 Task: Navigate on foot from Central Park to the American Museum of Natural History.
Action: Mouse moved to (359, 103)
Screenshot: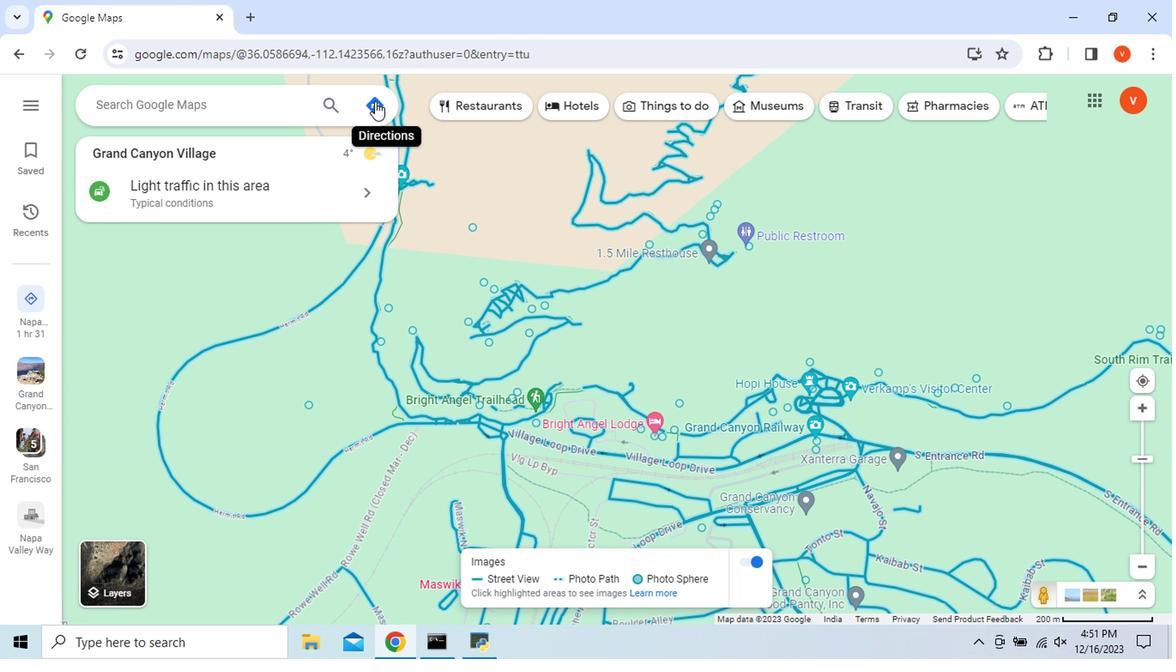 
Action: Mouse pressed left at (359, 103)
Screenshot: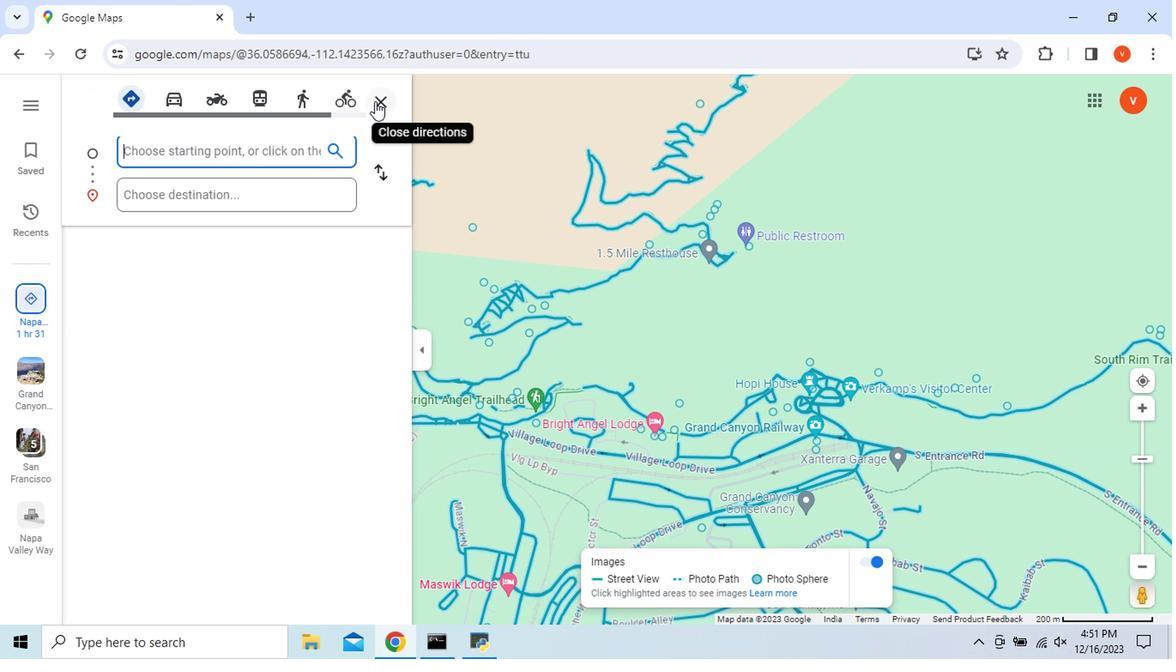 
Action: Mouse moved to (709, 604)
Screenshot: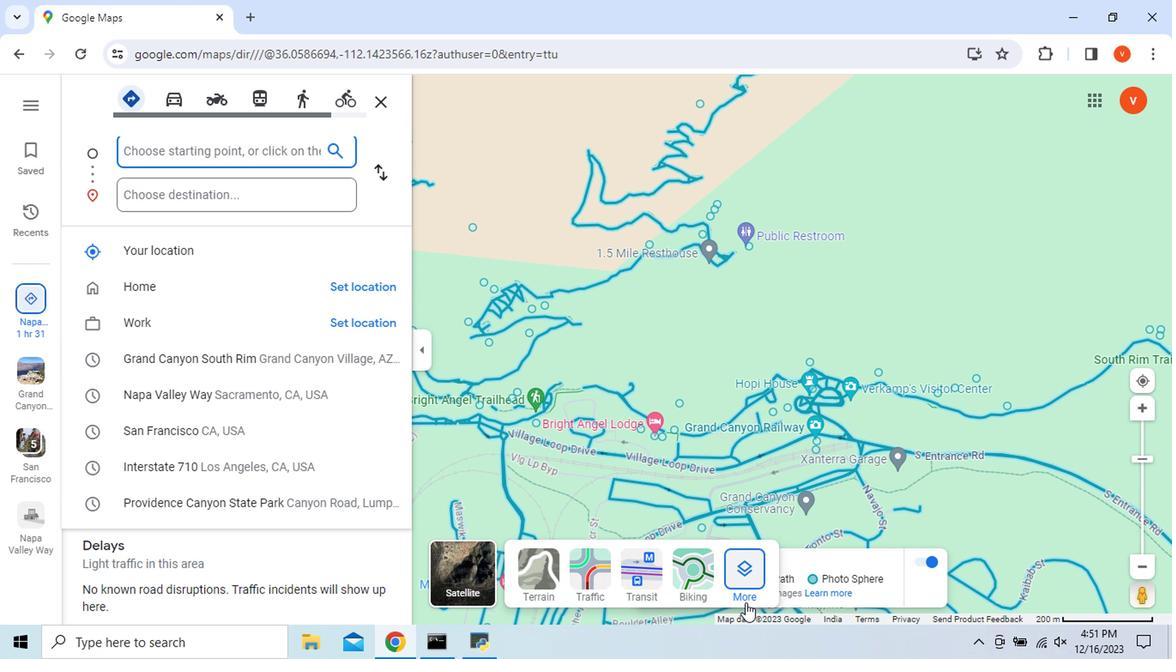 
Action: Mouse pressed left at (709, 604)
Screenshot: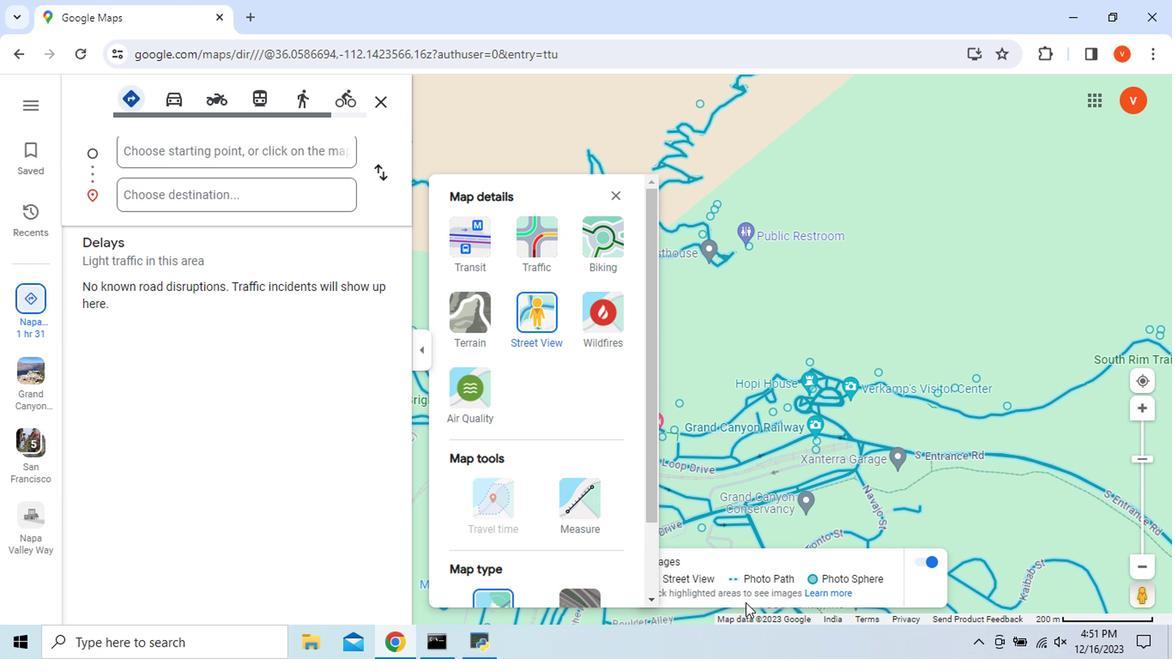 
Action: Mouse moved to (497, 314)
Screenshot: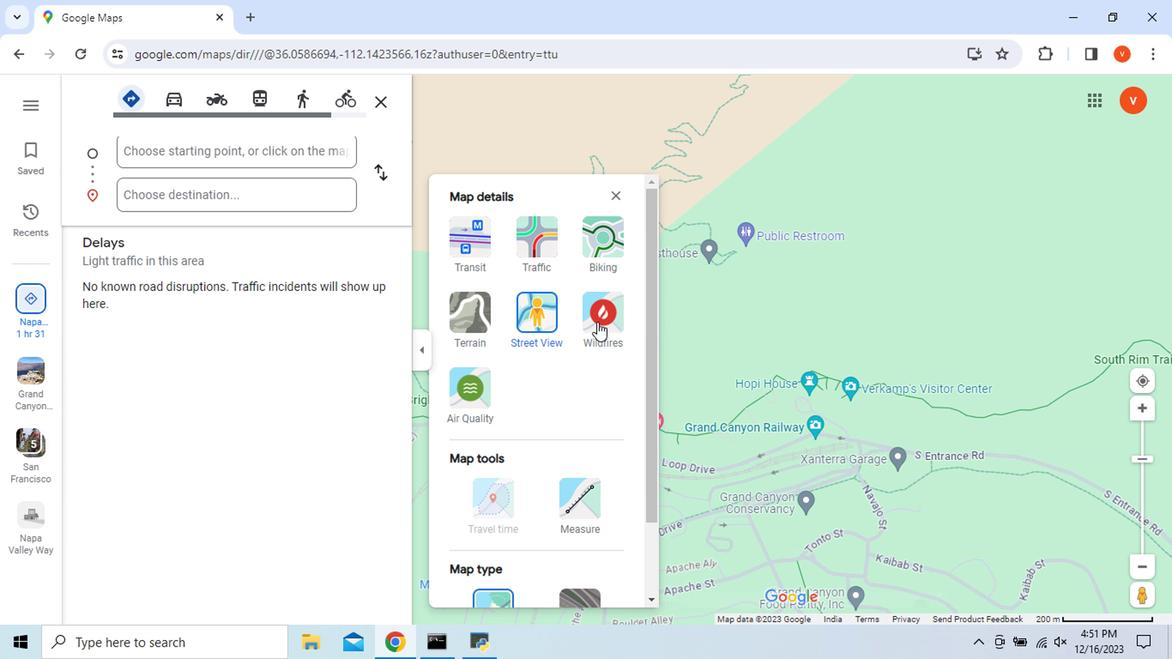 
Action: Mouse pressed left at (497, 314)
Screenshot: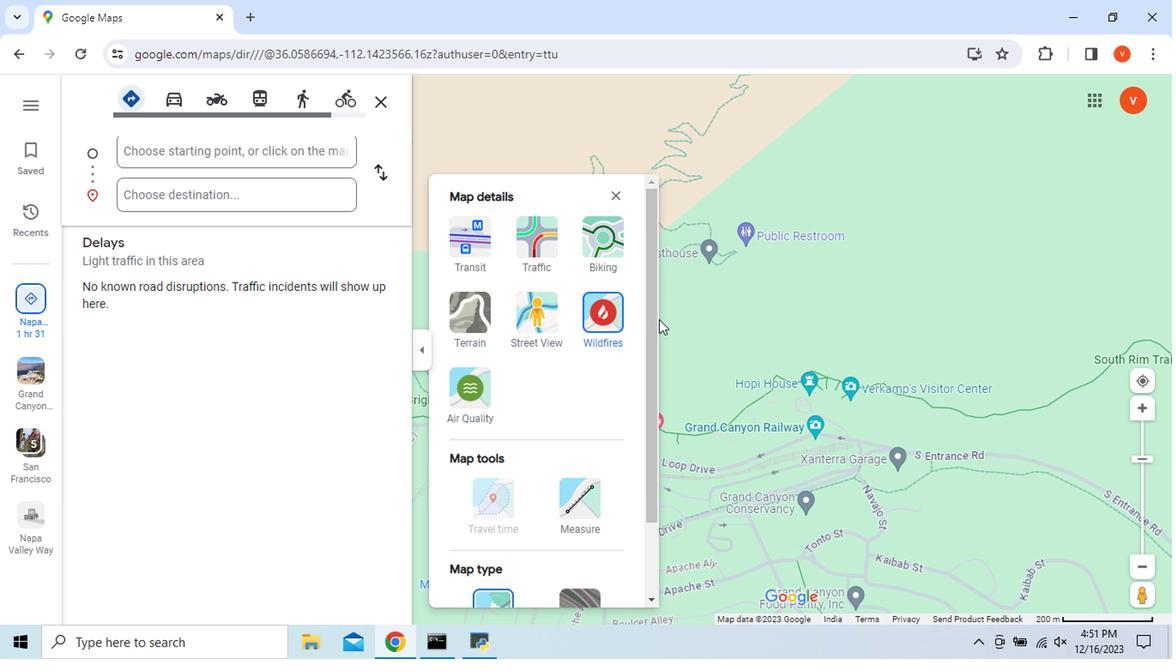 
Action: Mouse moved to (583, 193)
Screenshot: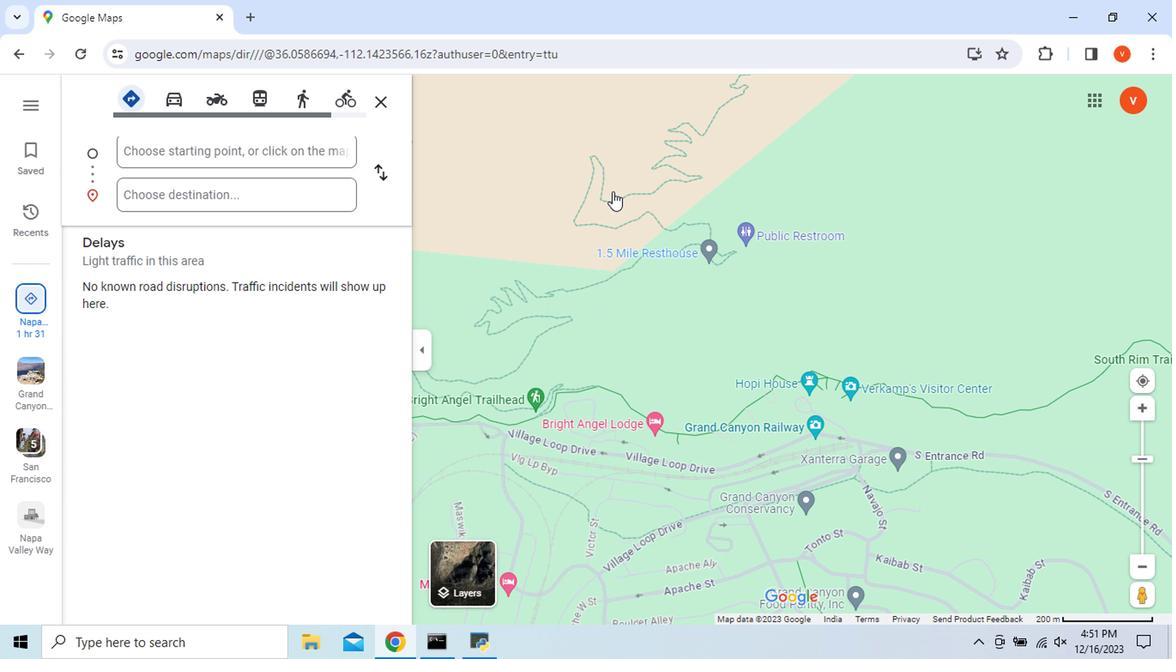 
Action: Mouse pressed left at (583, 193)
Screenshot: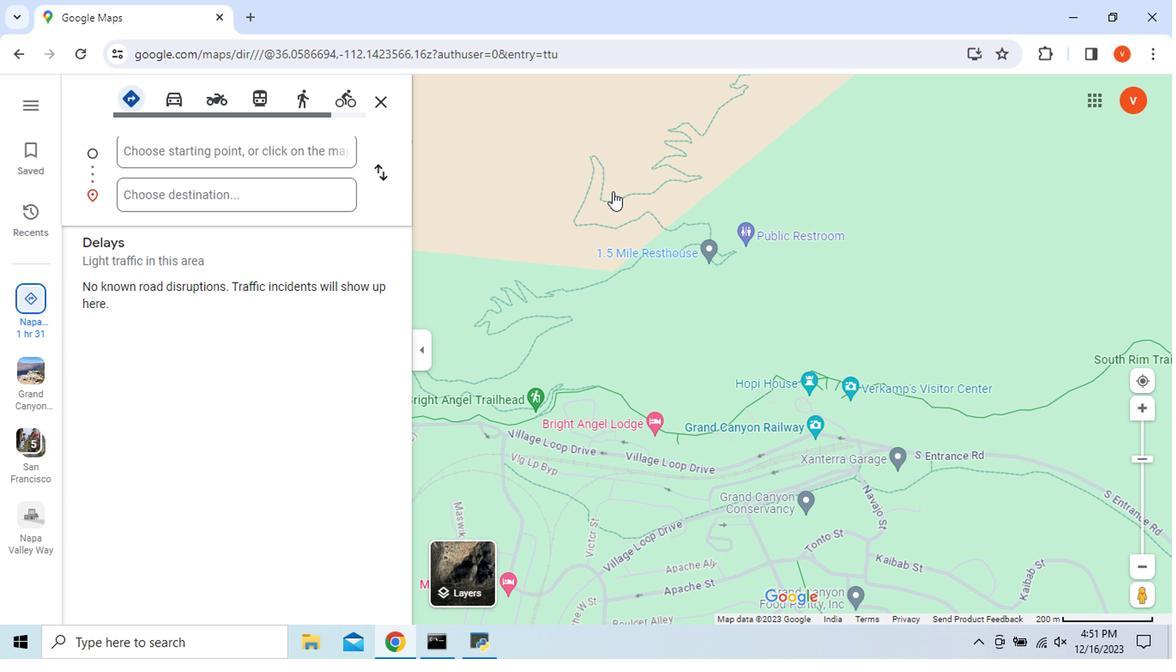
Action: Mouse moved to (158, 153)
Screenshot: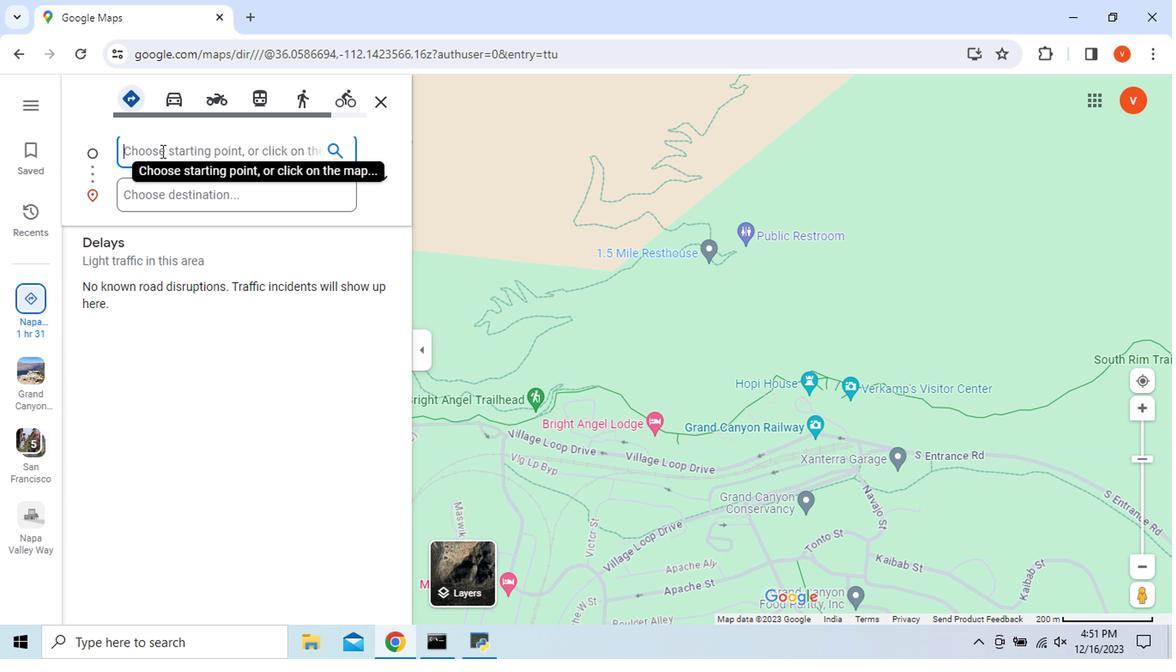 
Action: Mouse pressed left at (158, 153)
Screenshot: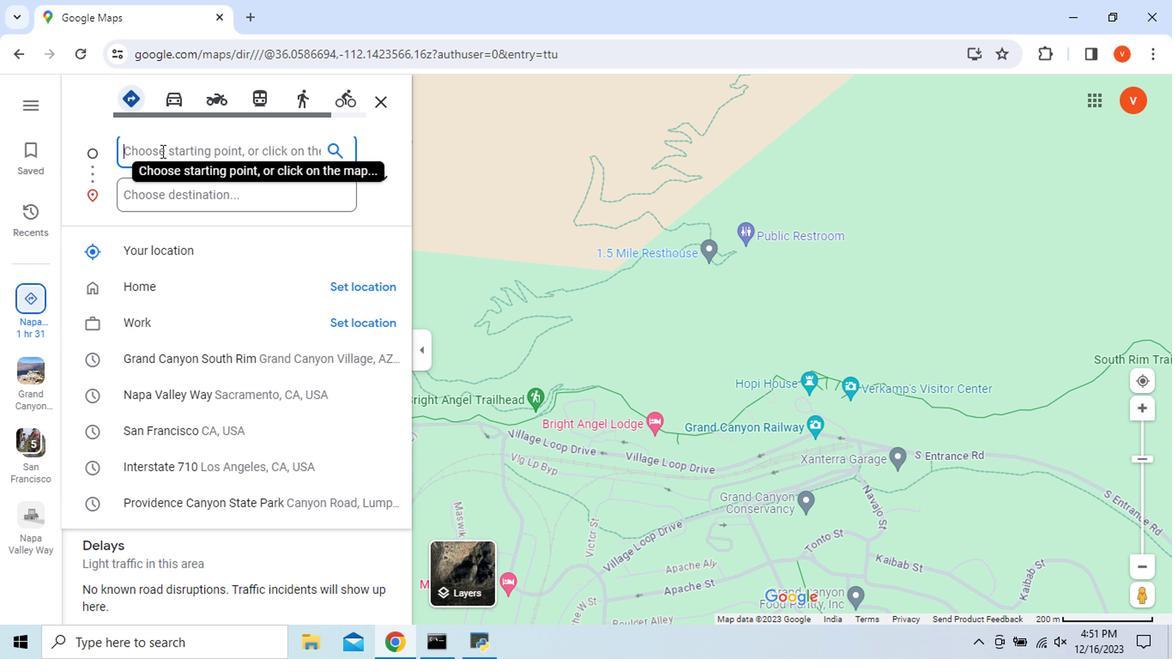 
Action: Mouse moved to (158, 153)
Screenshot: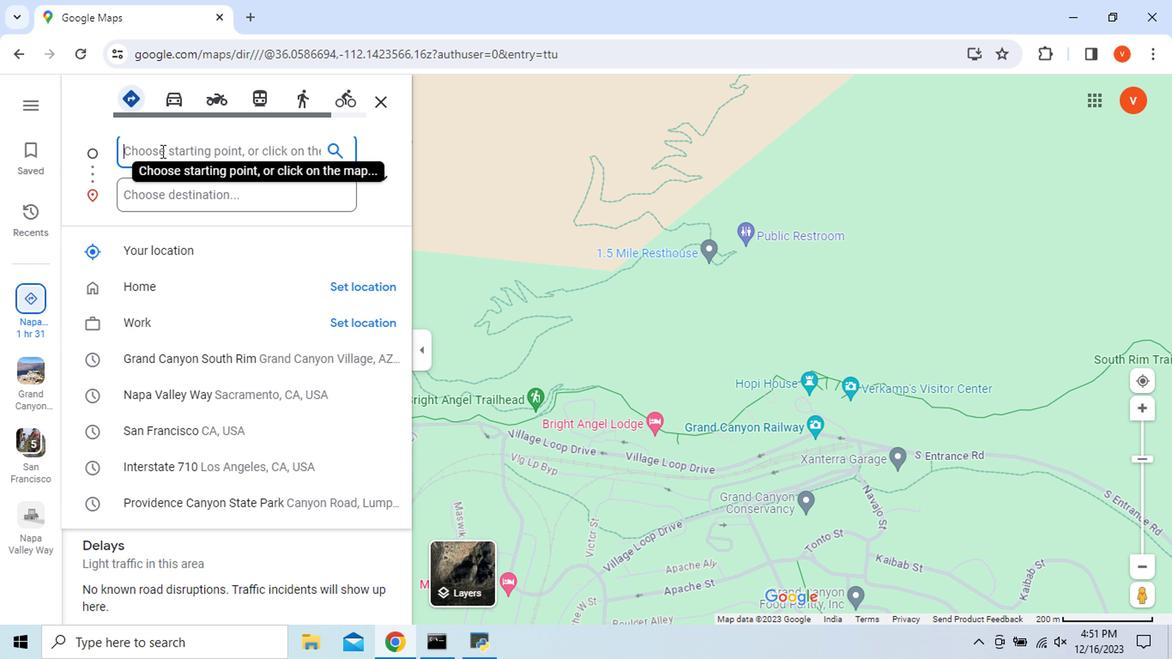 
Action: Key pressed <Key.shift>Central<Key.space>
Screenshot: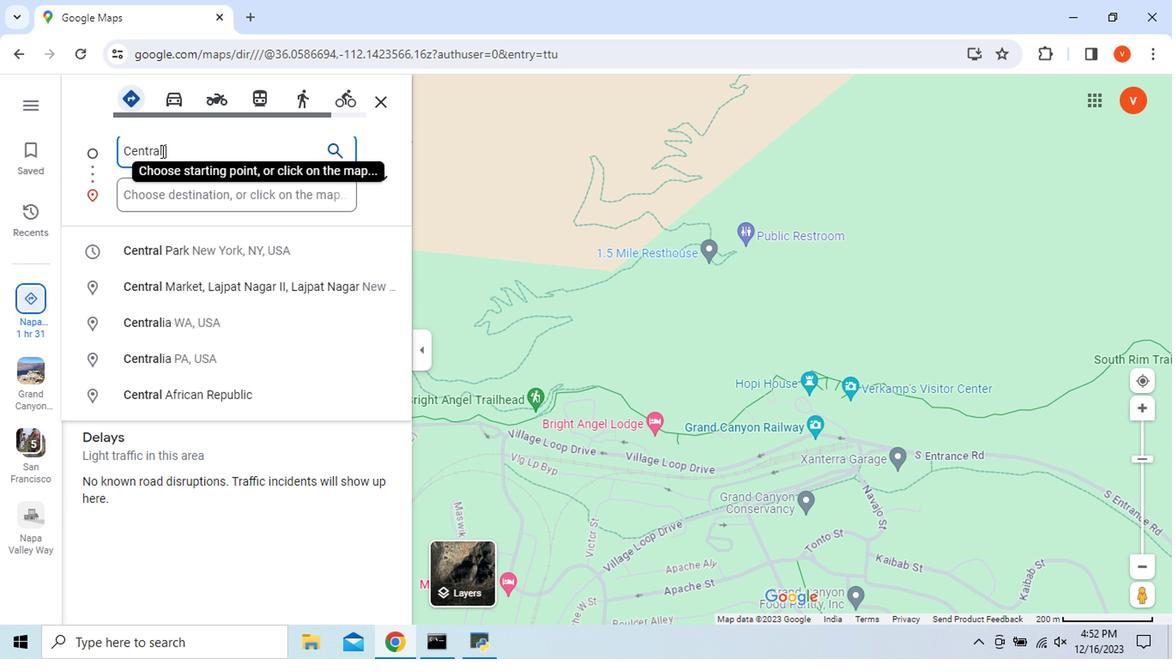 
Action: Mouse moved to (144, 251)
Screenshot: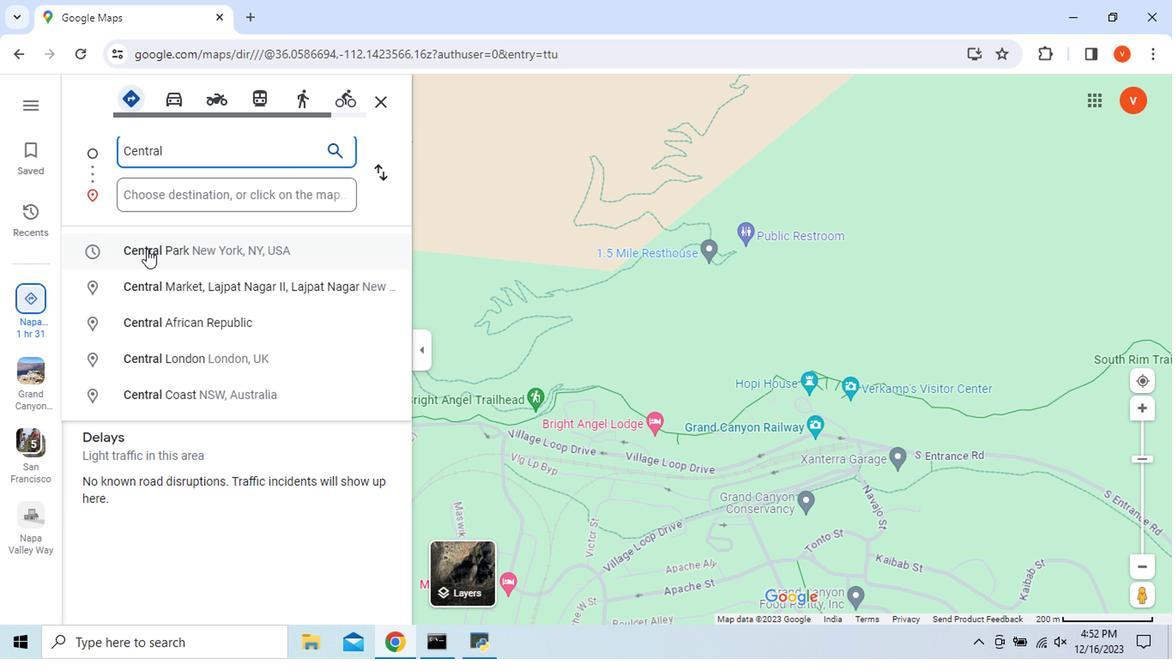 
Action: Mouse pressed left at (144, 251)
Screenshot: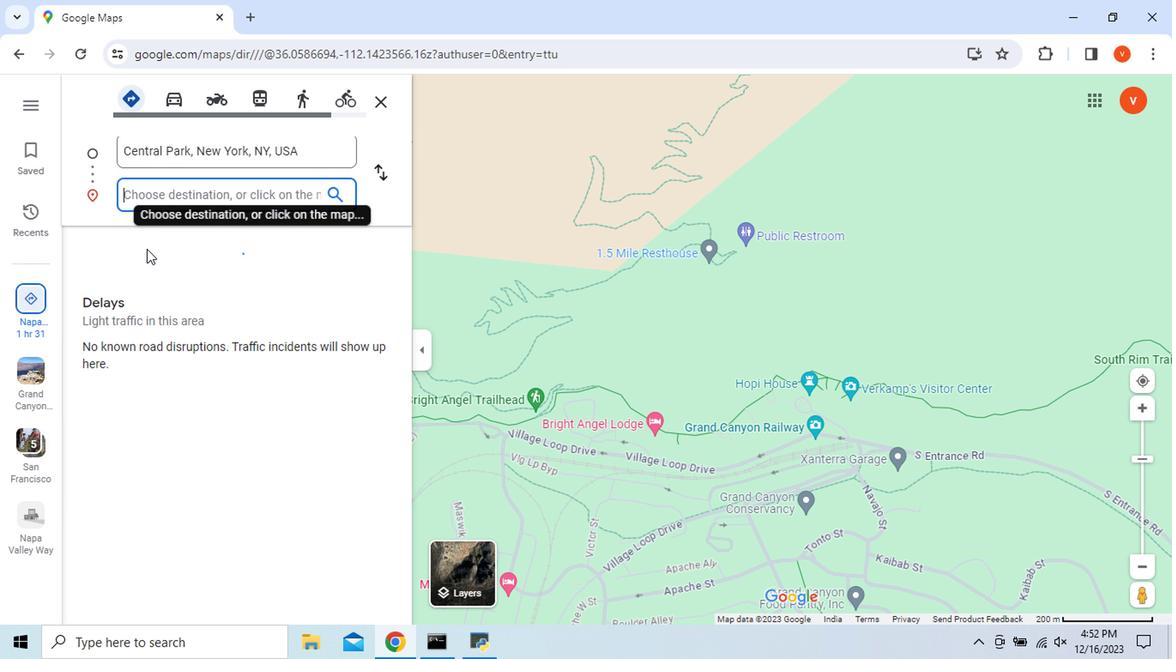 
Action: Mouse moved to (138, 214)
Screenshot: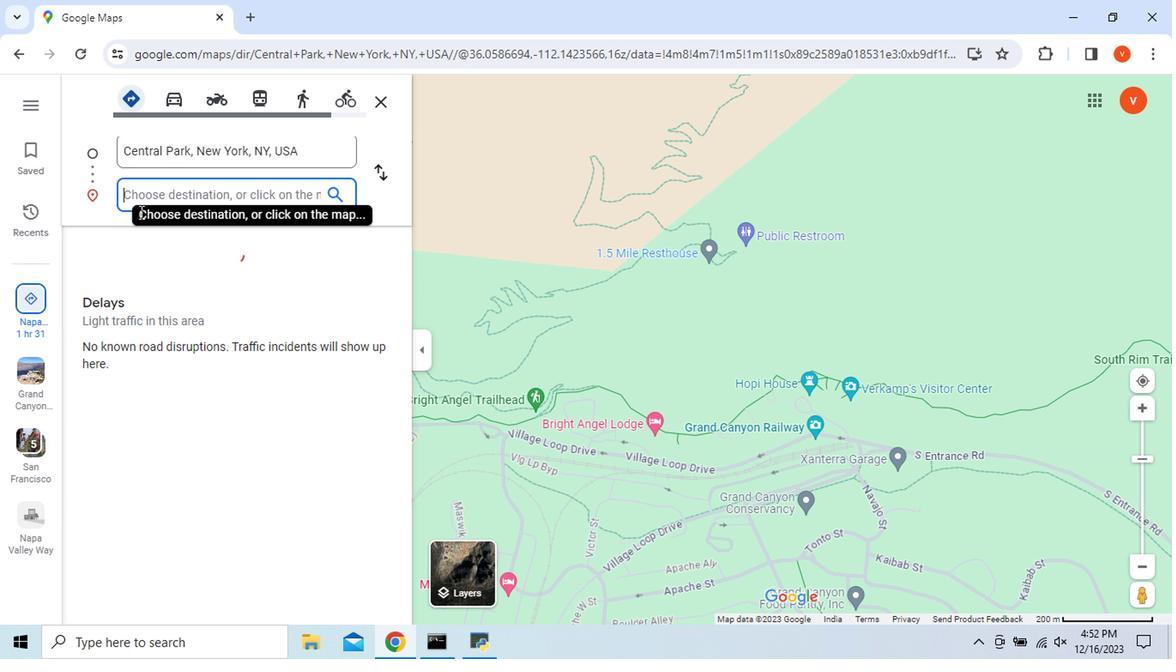 
Action: Key pressed <Key.shift>American<Key.space>
Screenshot: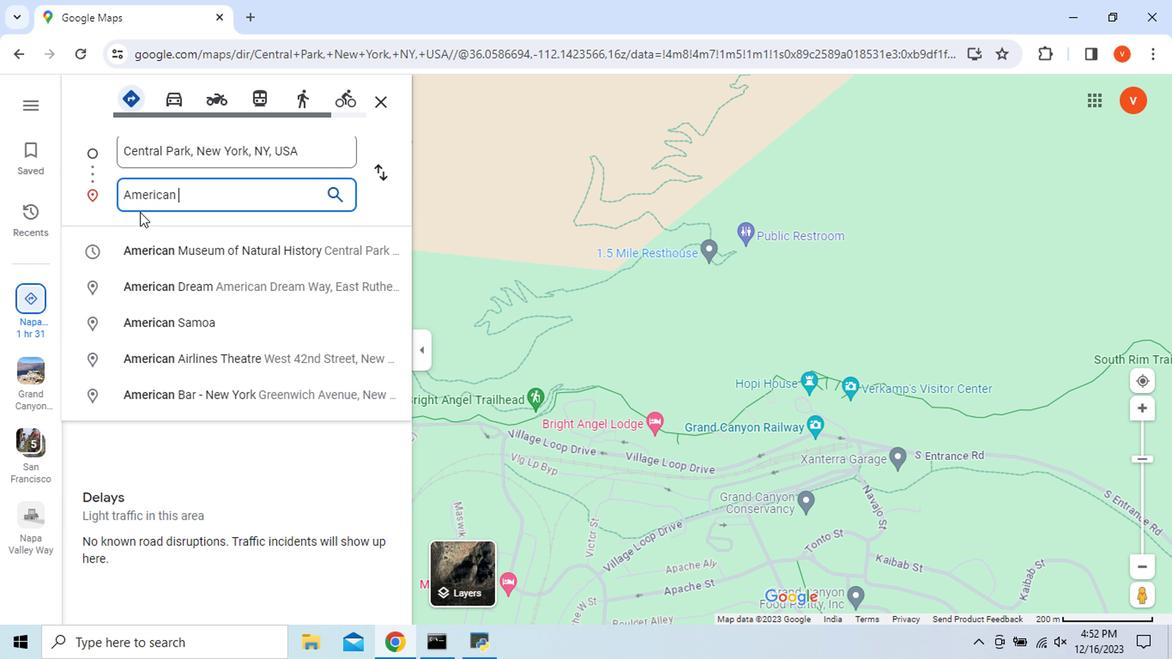 
Action: Mouse moved to (241, 257)
Screenshot: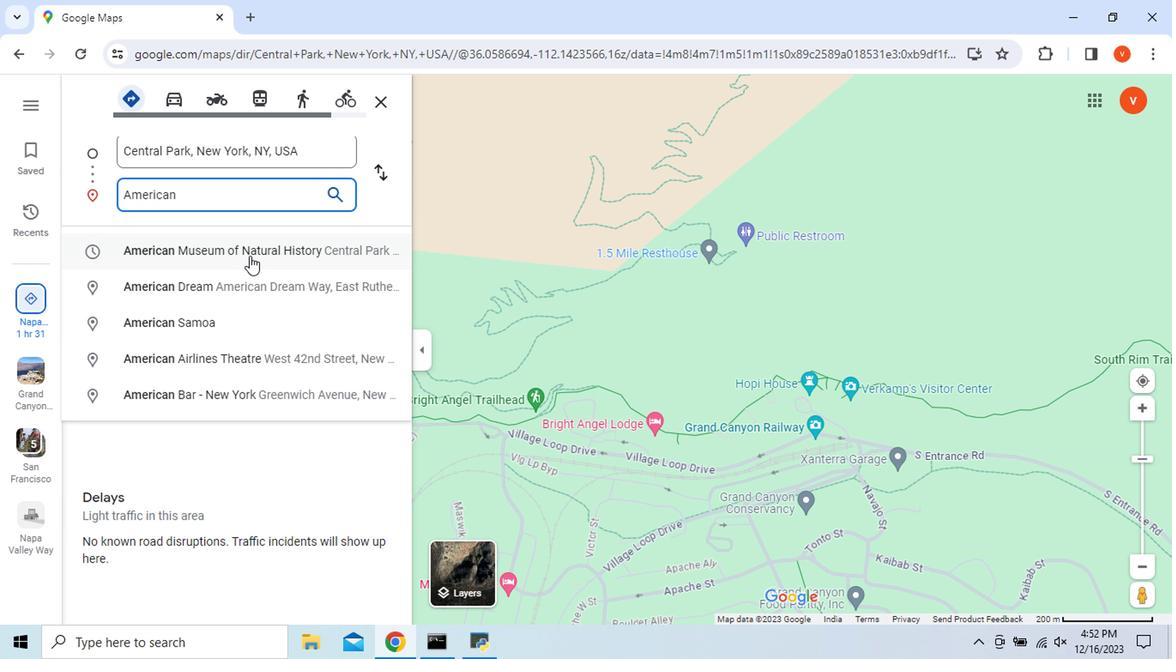 
Action: Mouse pressed left at (241, 257)
Screenshot: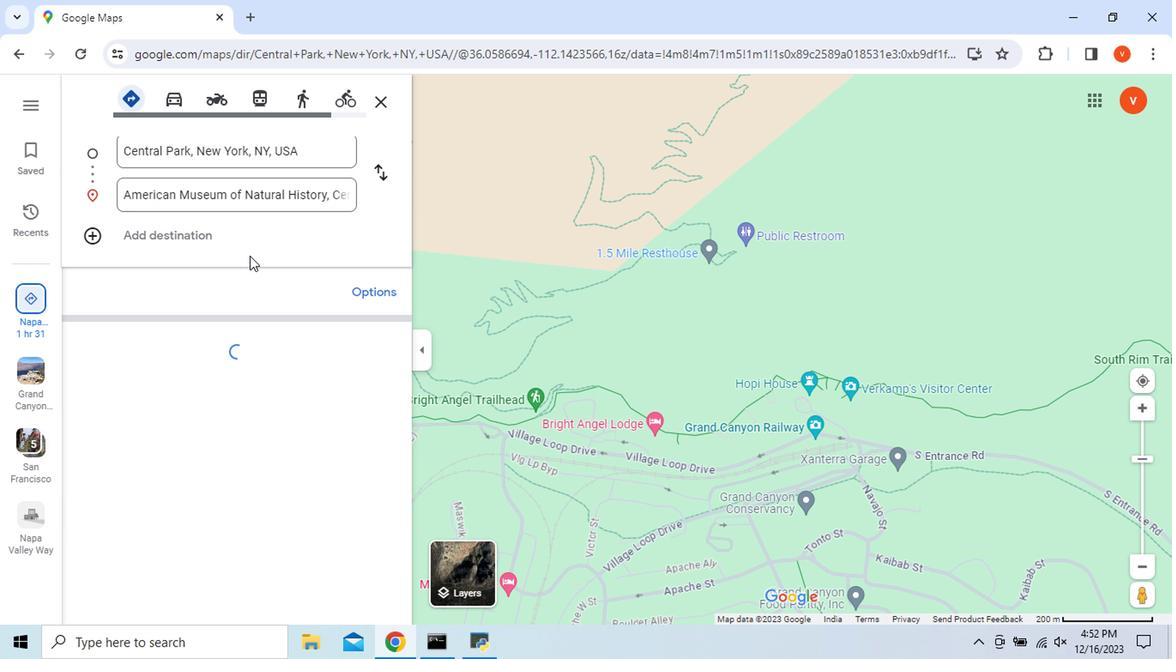 
Action: Mouse moved to (295, 107)
Screenshot: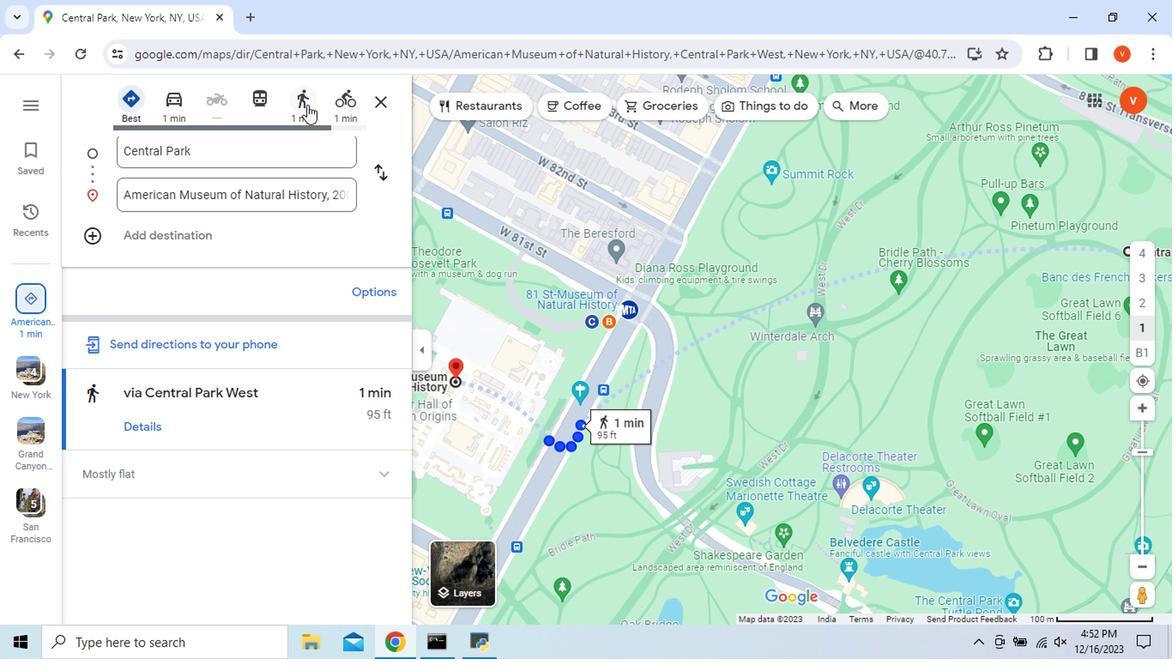 
Action: Mouse pressed left at (295, 107)
Screenshot: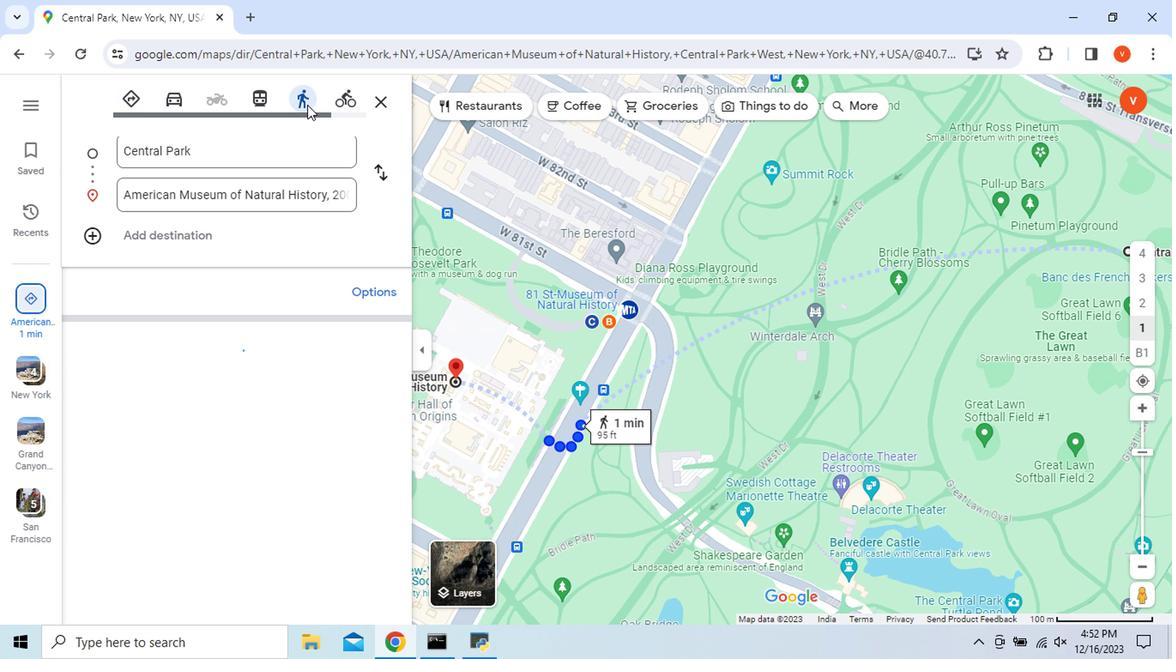 
Action: Mouse moved to (139, 429)
Screenshot: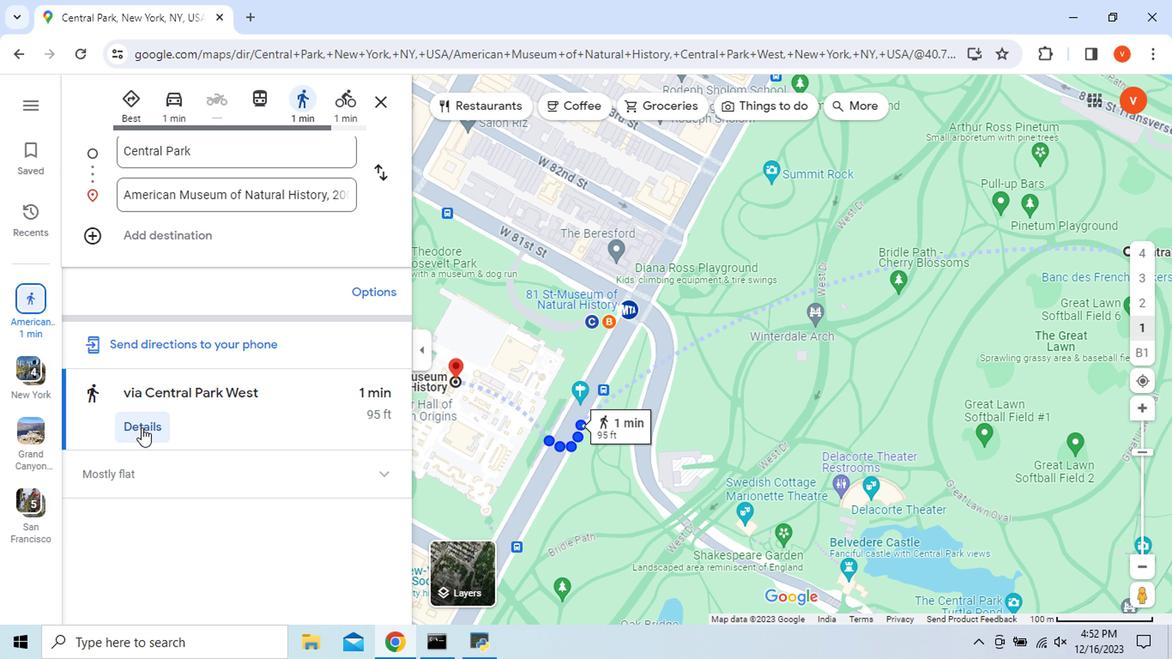 
Action: Mouse pressed left at (139, 429)
Screenshot: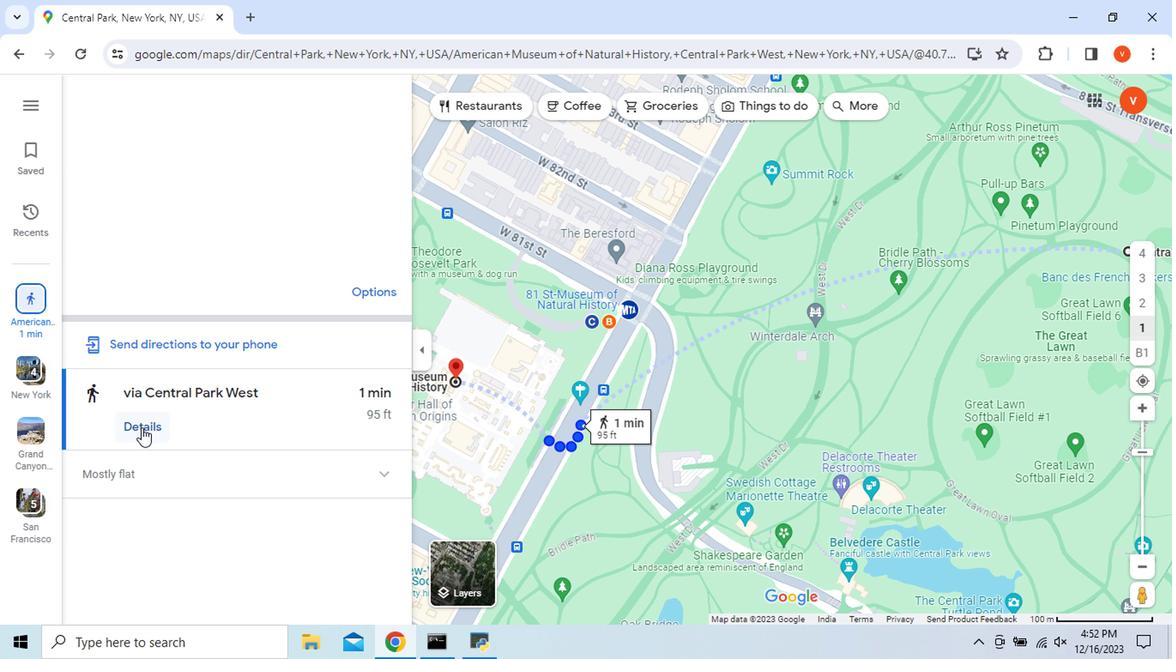 
Action: Mouse moved to (93, 99)
Screenshot: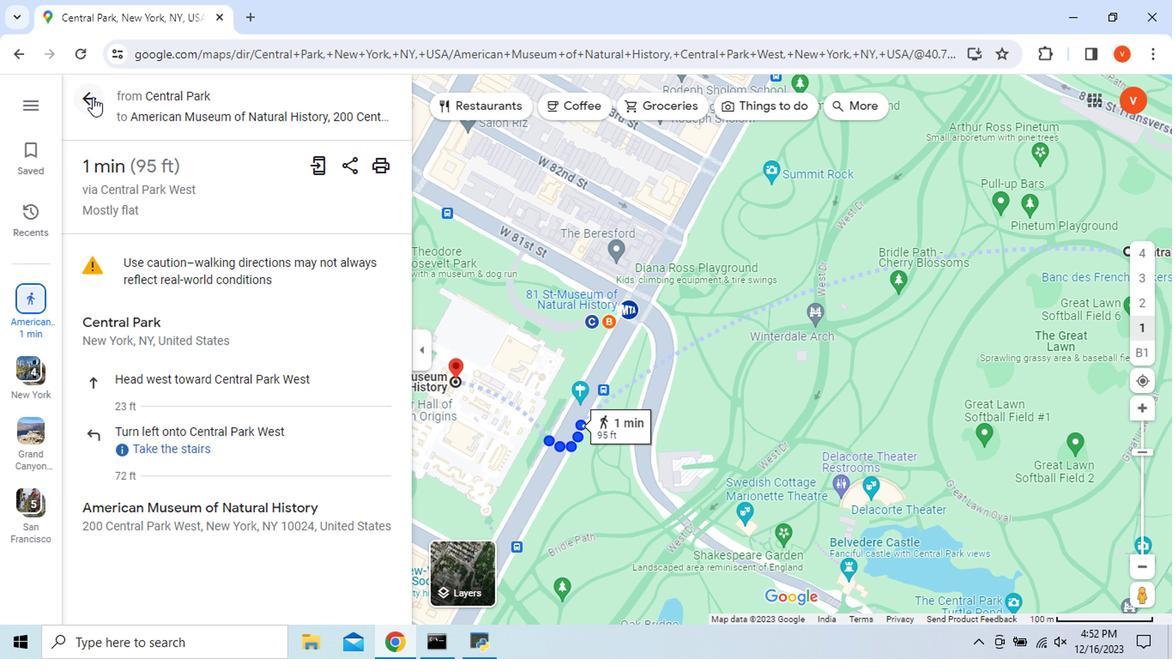 
Action: Mouse pressed left at (93, 99)
Screenshot: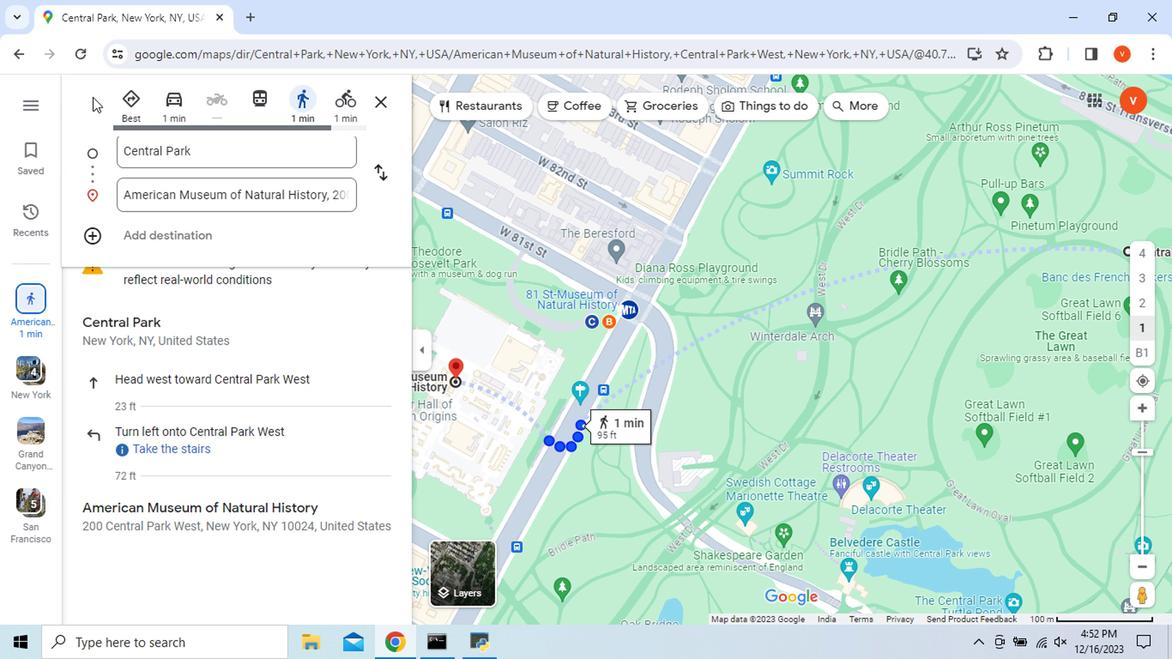 
Action: Mouse moved to (622, 601)
Screenshot: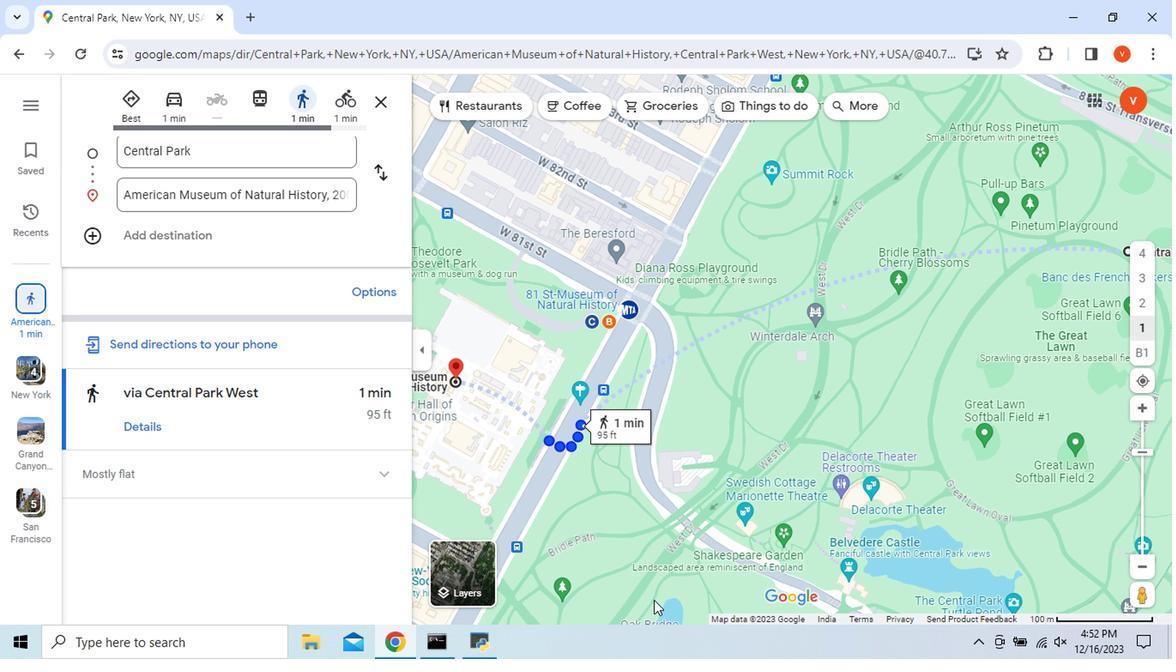 
